Task: Create Card Design Review Meeting in Board Recruiting to Workspace Finance and Accounting. Create Card Brand Positioning Review in Board Influencer Marketing to Workspace Finance and Accounting. Create Card Design Review Meeting in Board Email Marketing A/B Testing and Optimization to Workspace Finance and Accounting
Action: Mouse moved to (65, 363)
Screenshot: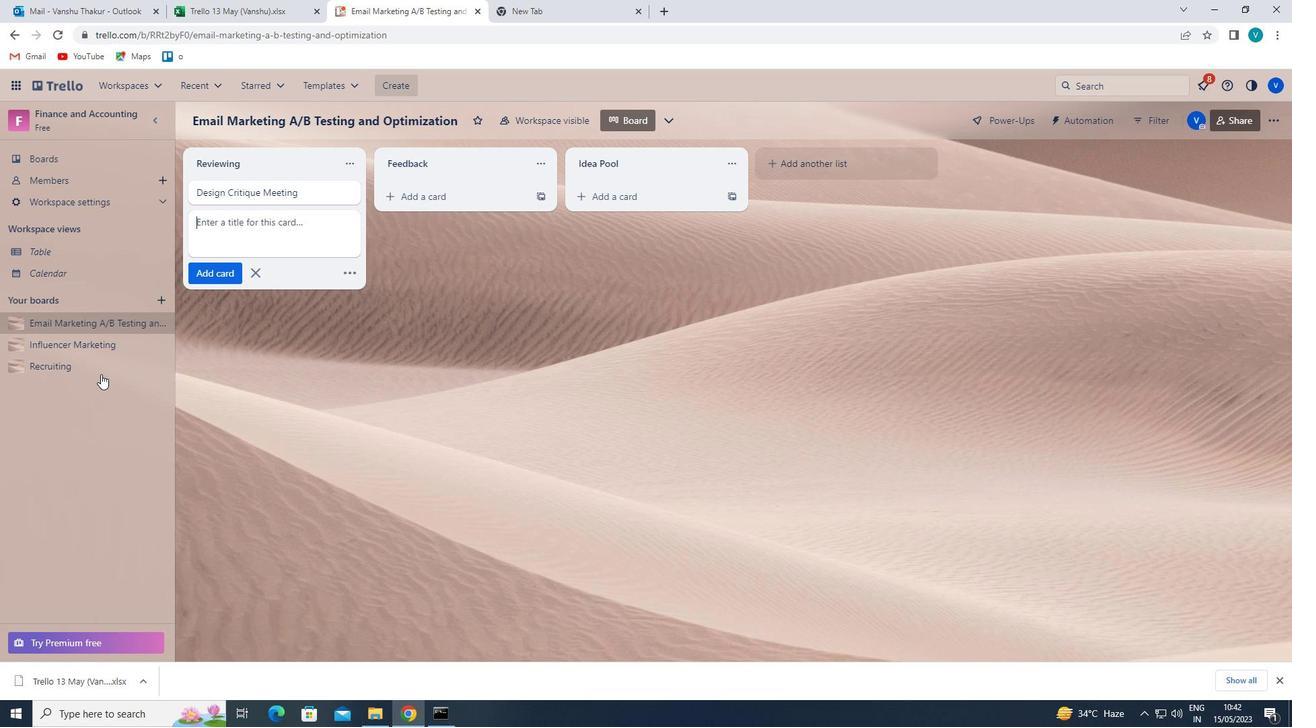 
Action: Mouse pressed left at (65, 363)
Screenshot: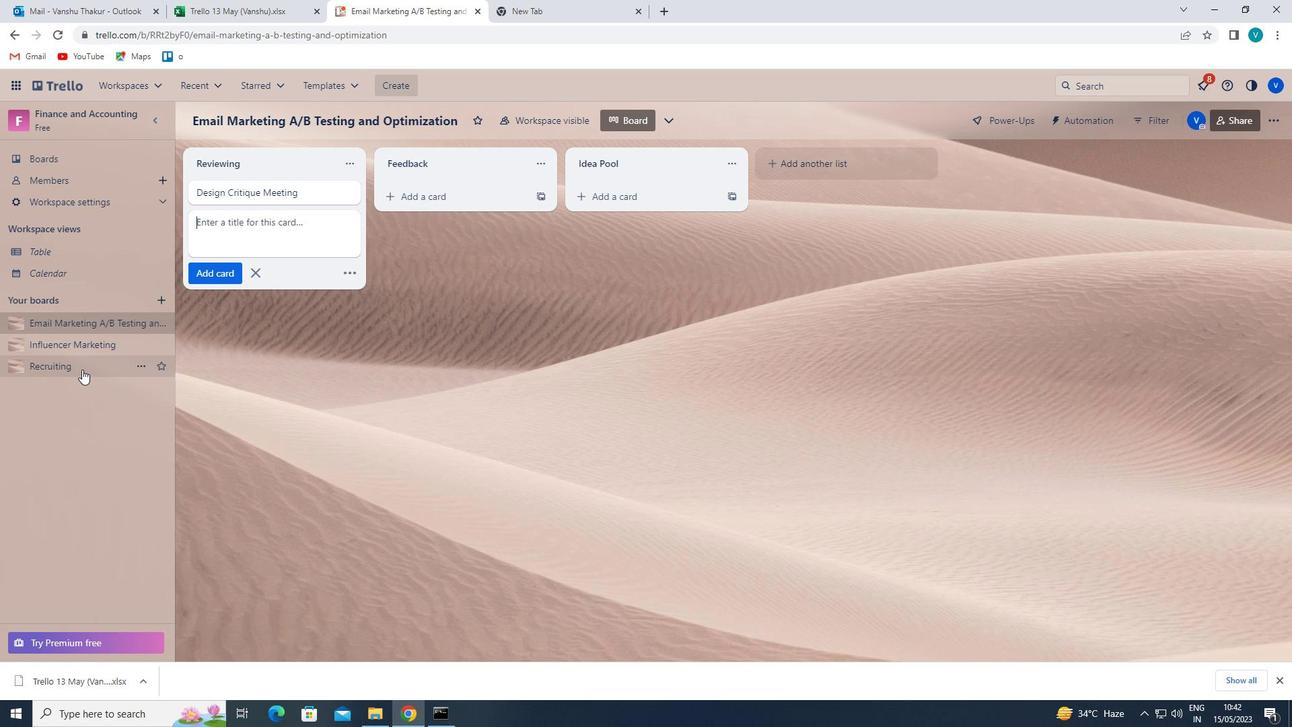 
Action: Mouse moved to (458, 195)
Screenshot: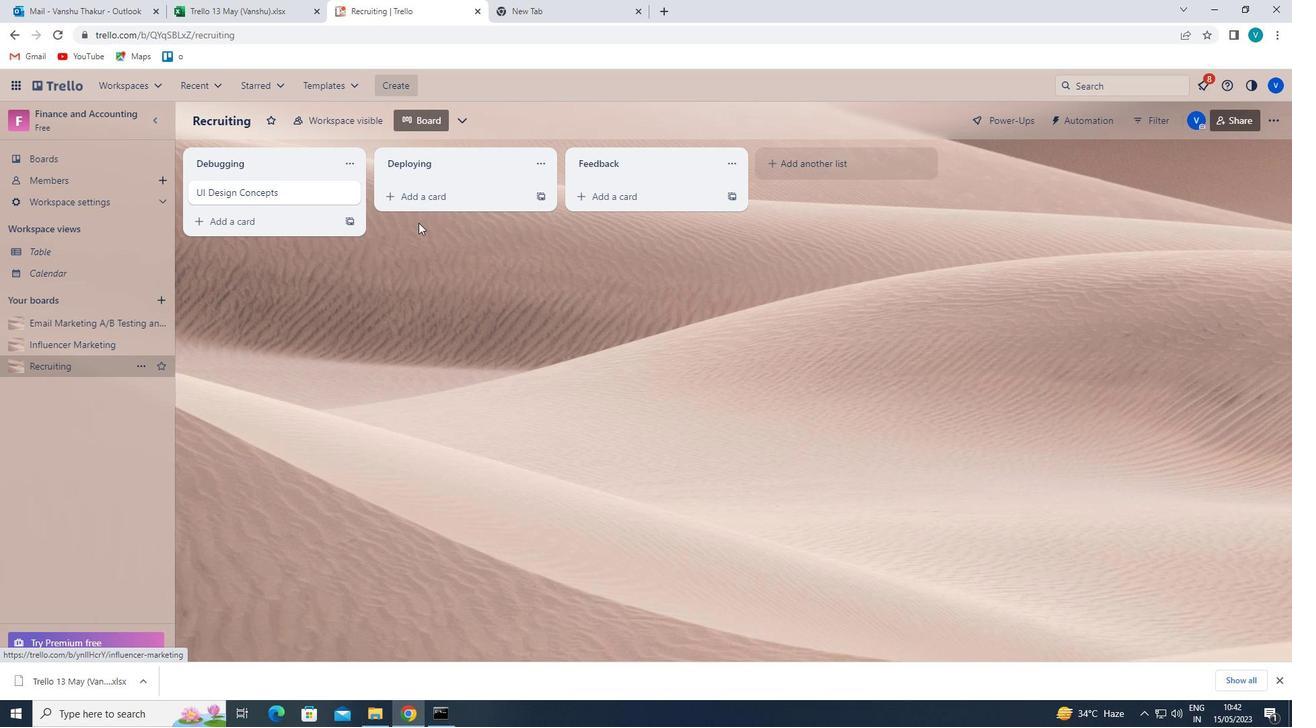 
Action: Mouse pressed left at (458, 195)
Screenshot: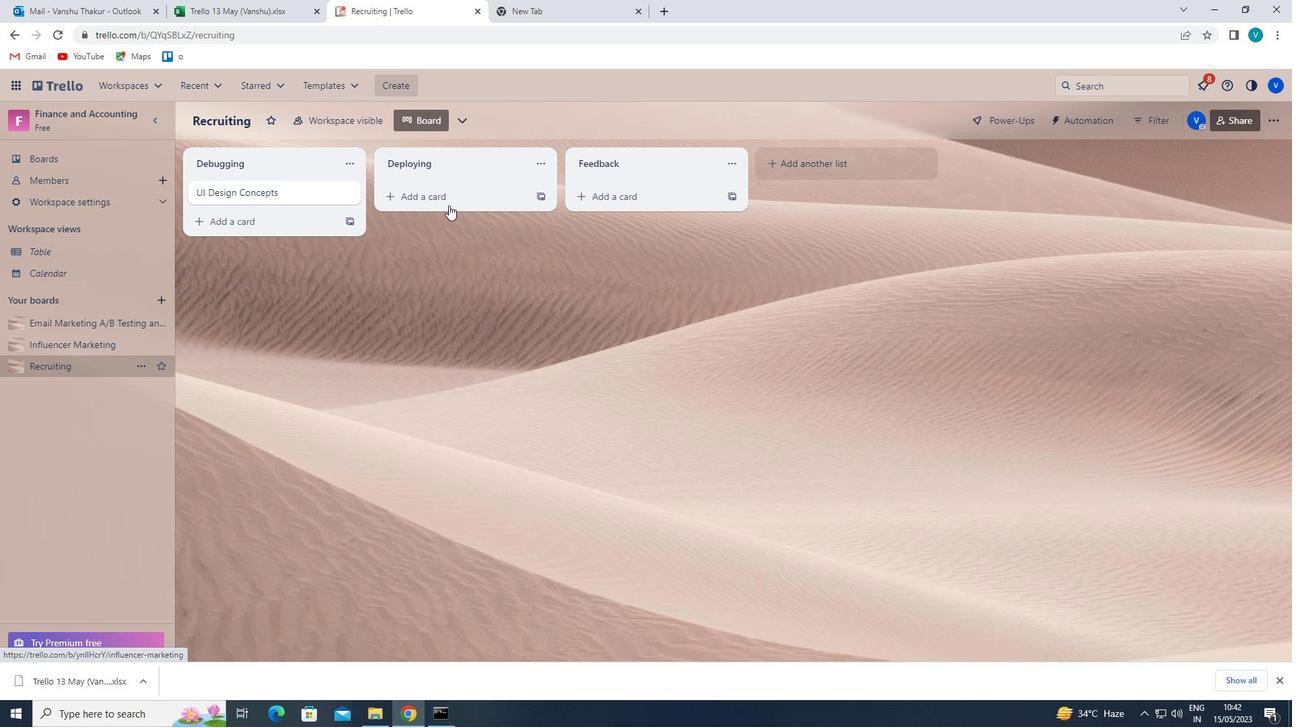 
Action: Mouse moved to (459, 195)
Screenshot: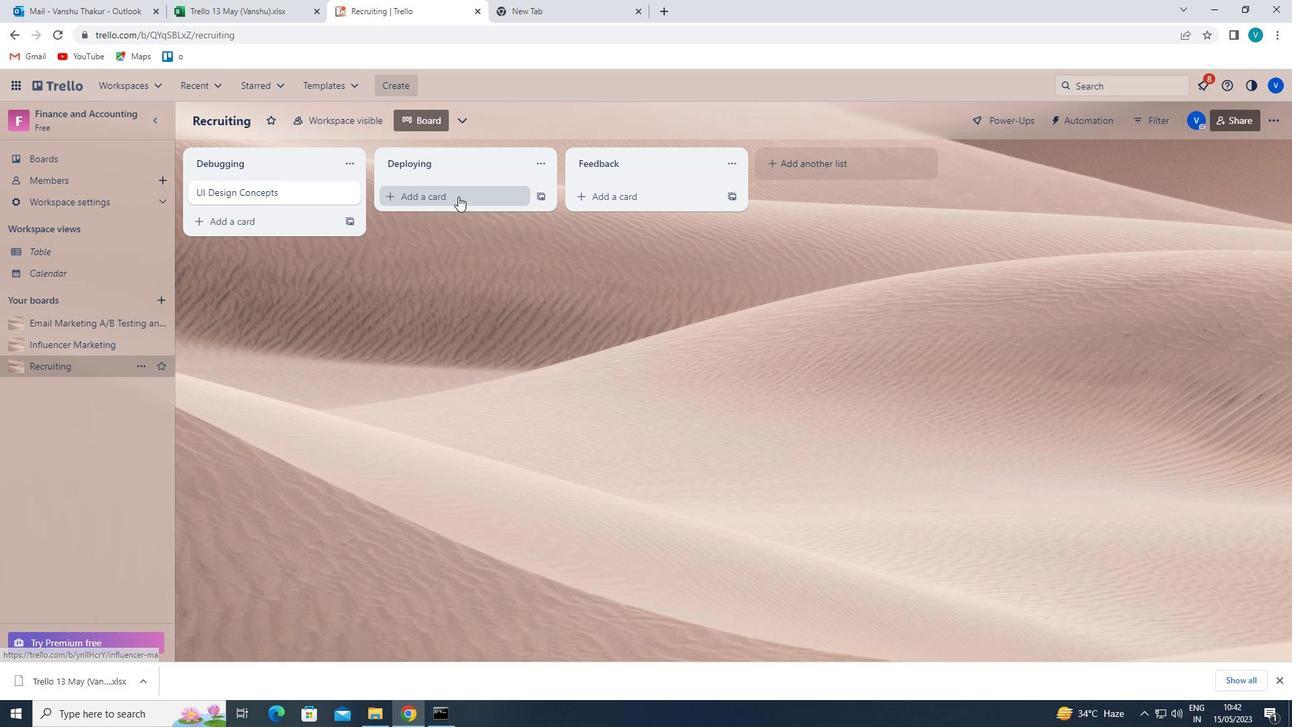 
Action: Key pressed <Key.shift>DESIGN<Key.space><Key.shift>REVIEW<Key.space><Key.shift>MEETING<Key.enter>
Screenshot: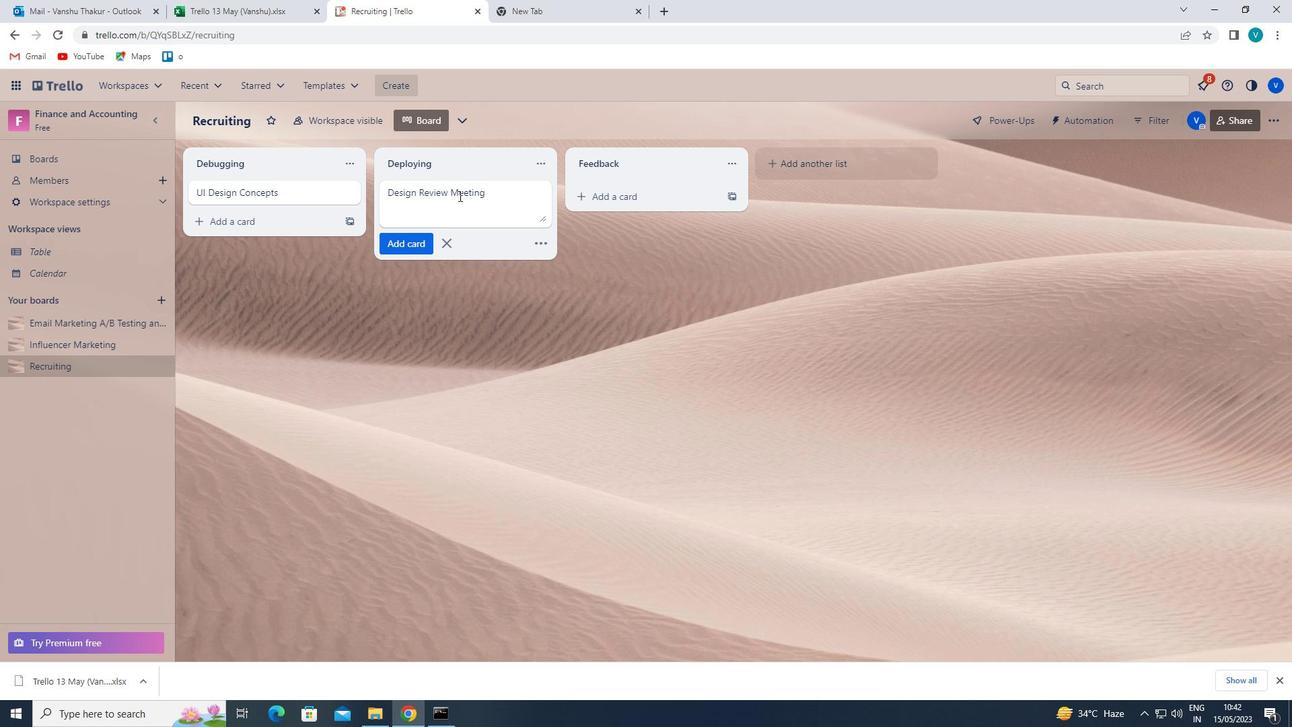 
Action: Mouse moved to (84, 342)
Screenshot: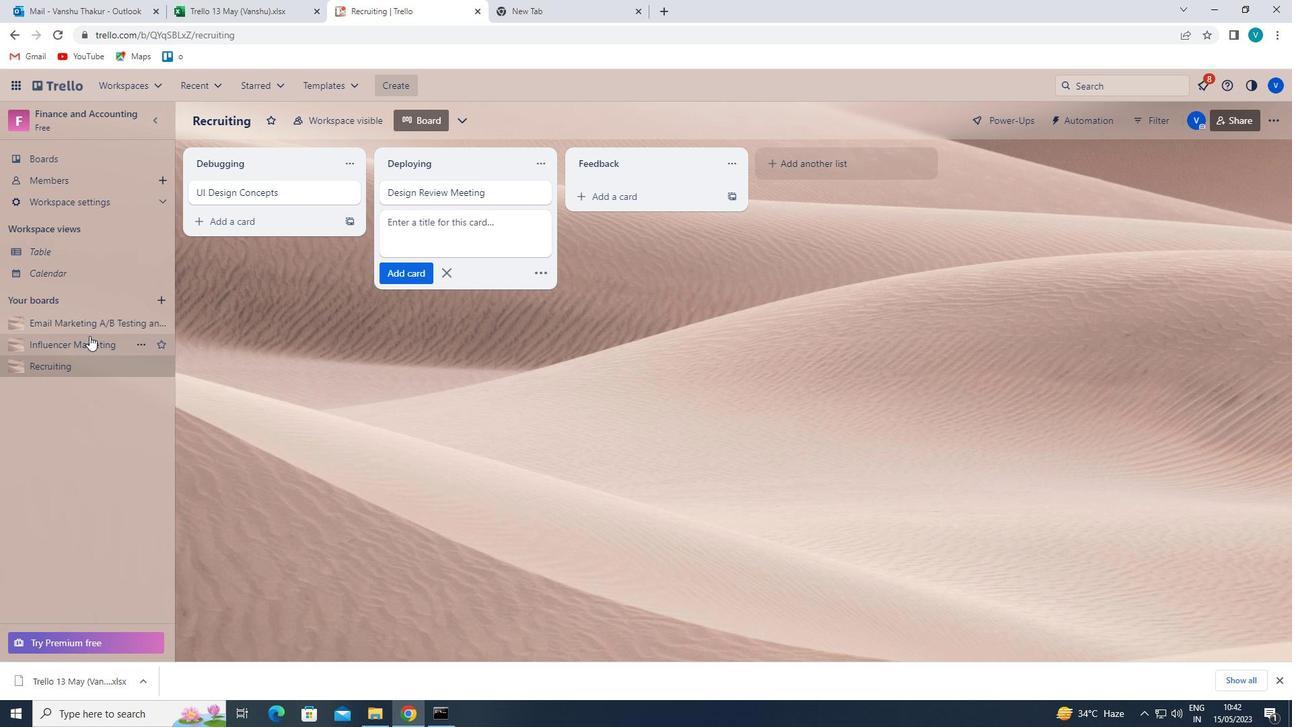 
Action: Mouse pressed left at (84, 342)
Screenshot: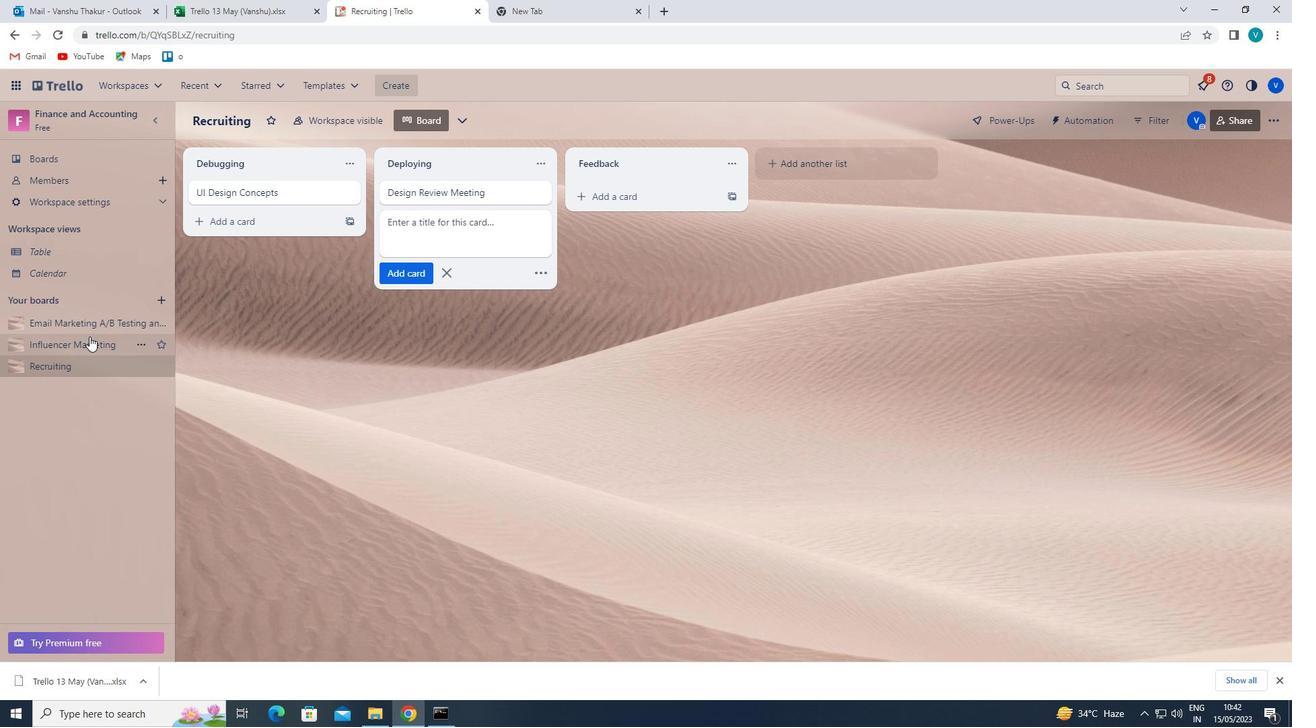 
Action: Mouse moved to (443, 189)
Screenshot: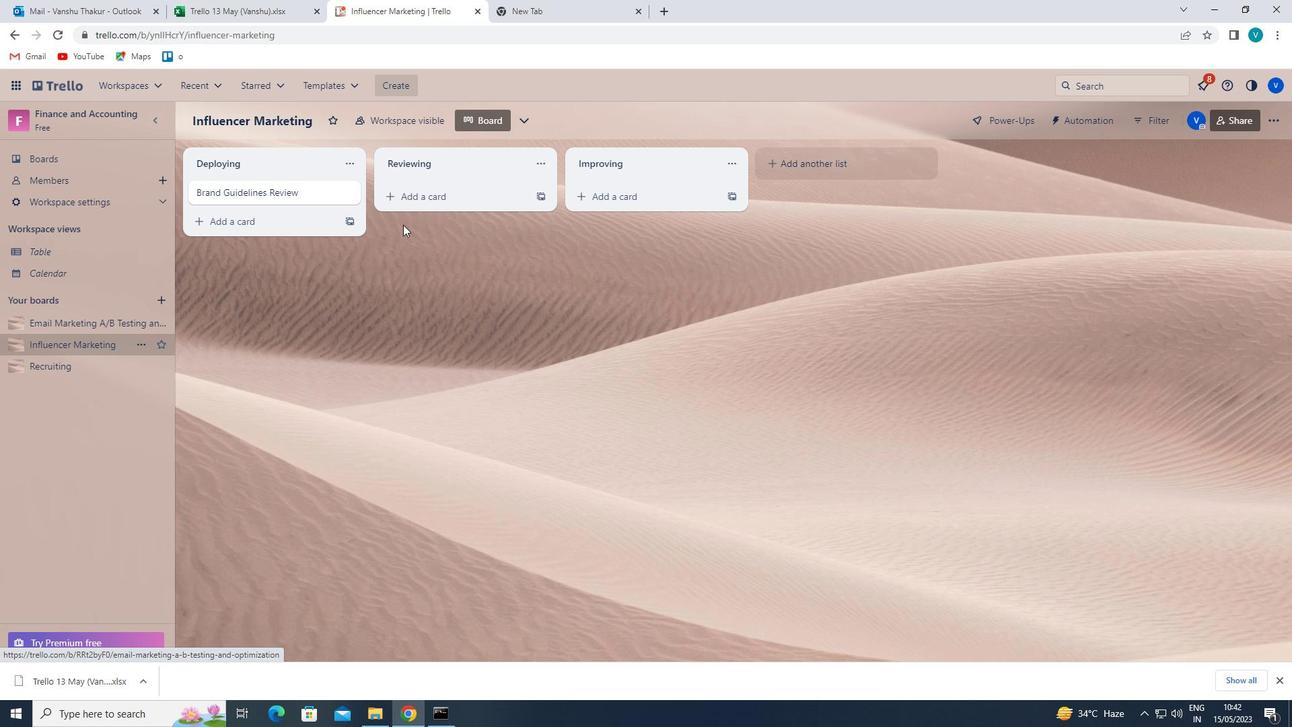 
Action: Mouse pressed left at (443, 189)
Screenshot: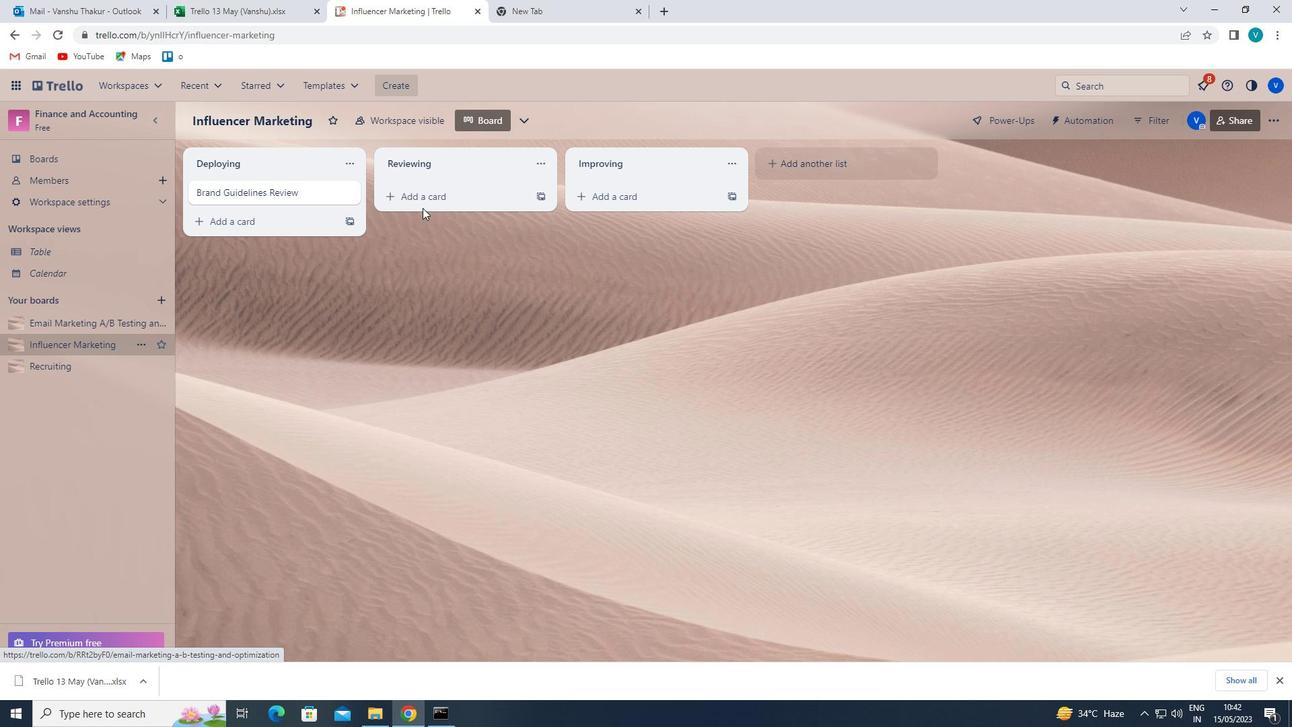 
Action: Mouse moved to (438, 192)
Screenshot: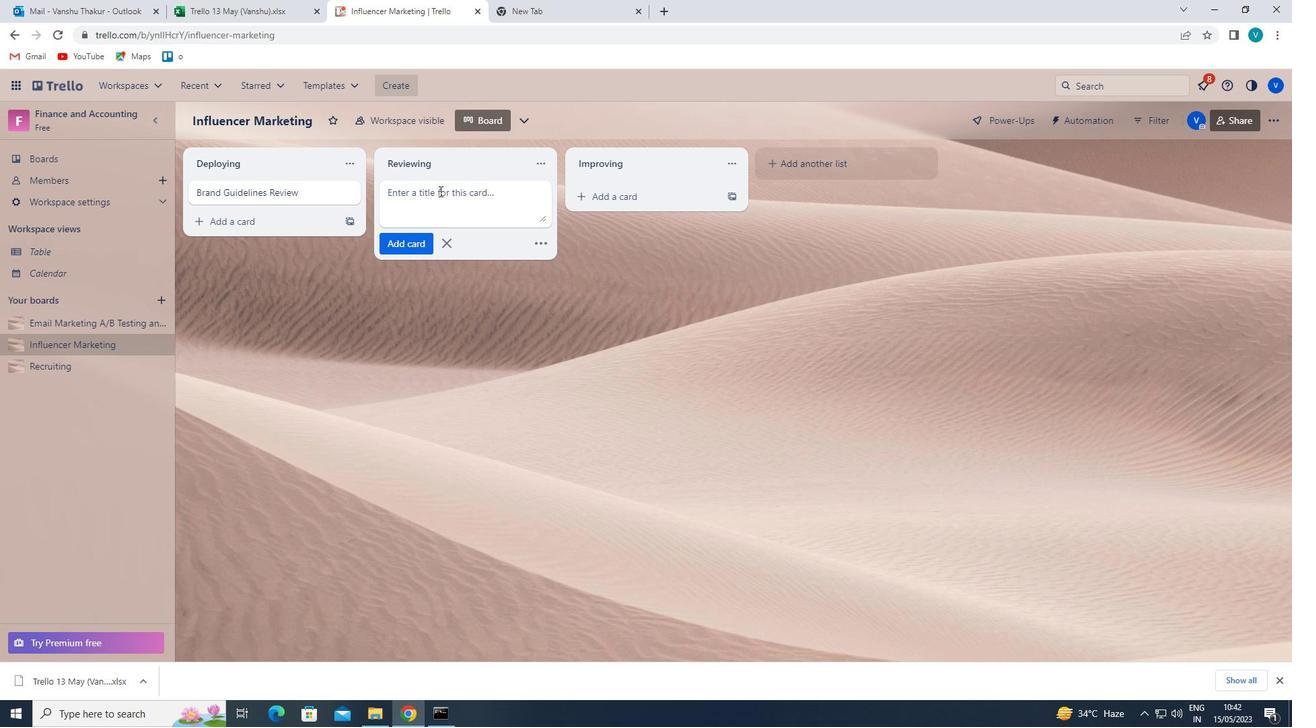 
Action: Key pressed <Key.shift>BRAND<Key.space>POSITIONING<Key.space><Key.left><Key.left><Key.left><Key.left><Key.left><Key.left><Key.left><Key.left><Key.left><Key.left><Key.left><Key.backspace><Key.shift>P<Key.right><Key.right><Key.right><Key.right><Key.right><Key.right><Key.right><Key.right><Key.right><Key.right><Key.space><Key.shift>REVIEW<Key.enter>
Screenshot: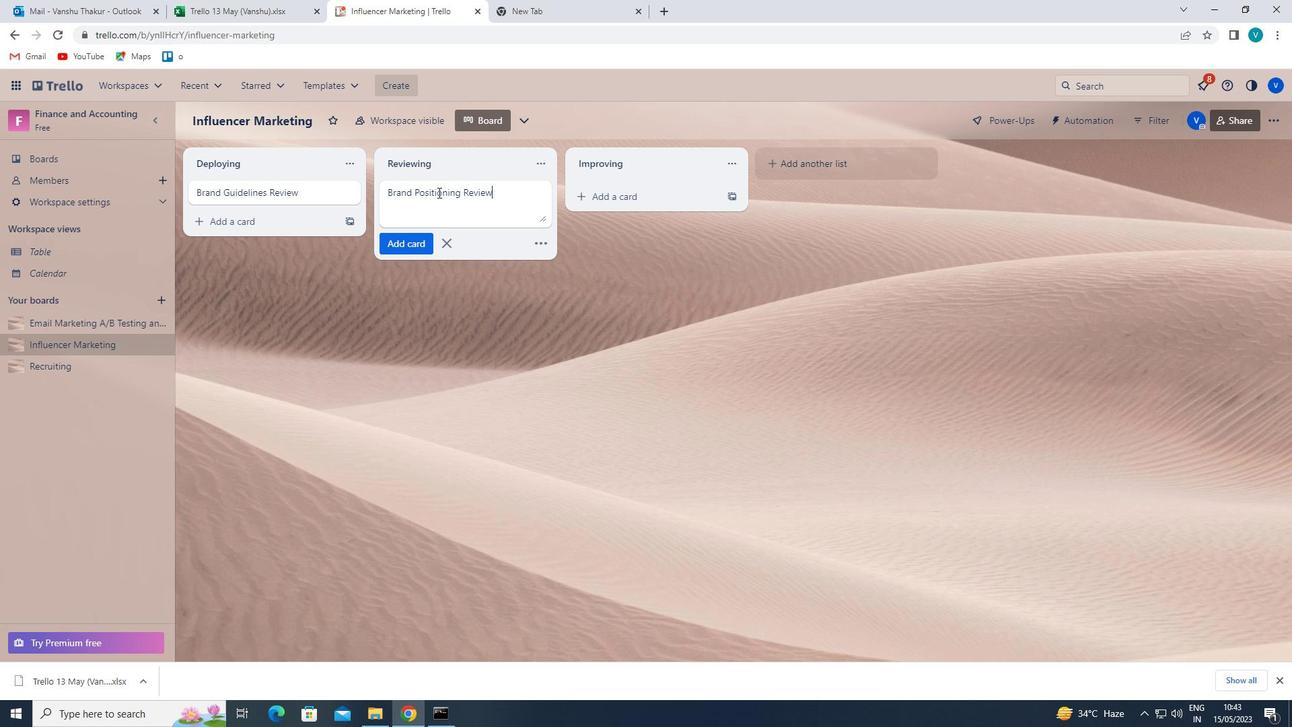 
Action: Mouse moved to (81, 316)
Screenshot: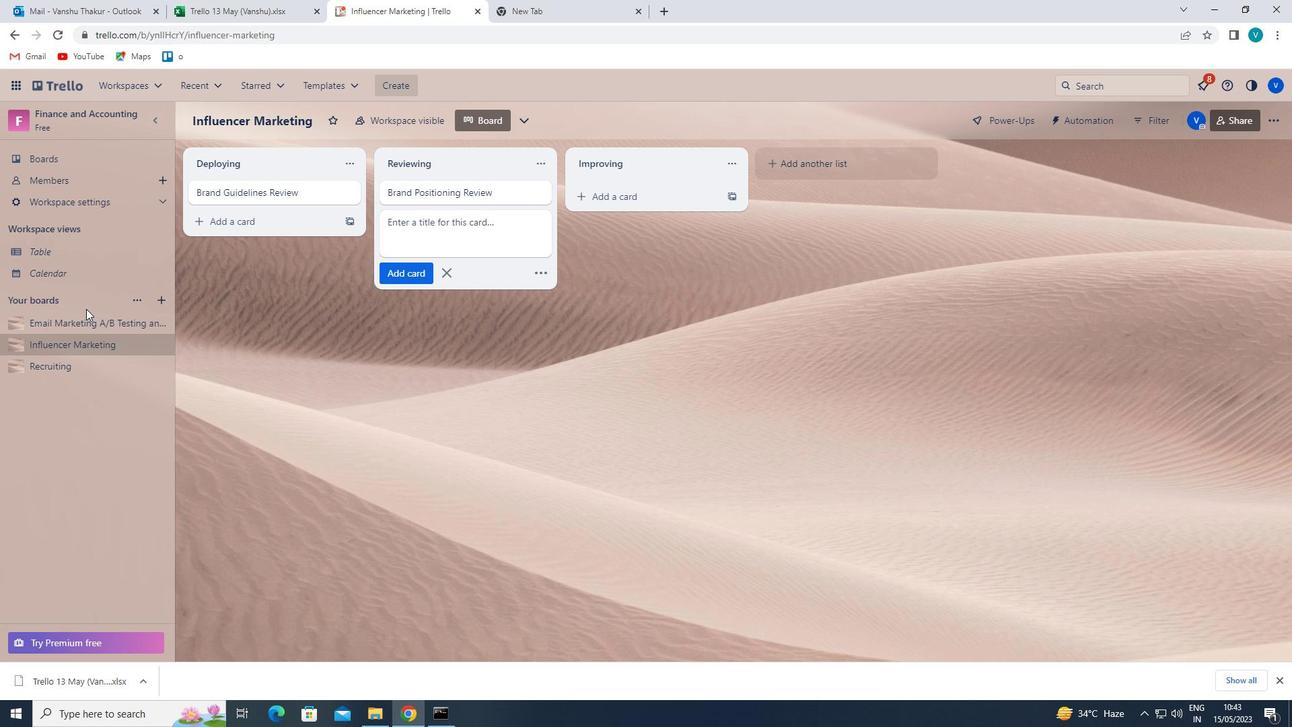 
Action: Mouse pressed left at (81, 316)
Screenshot: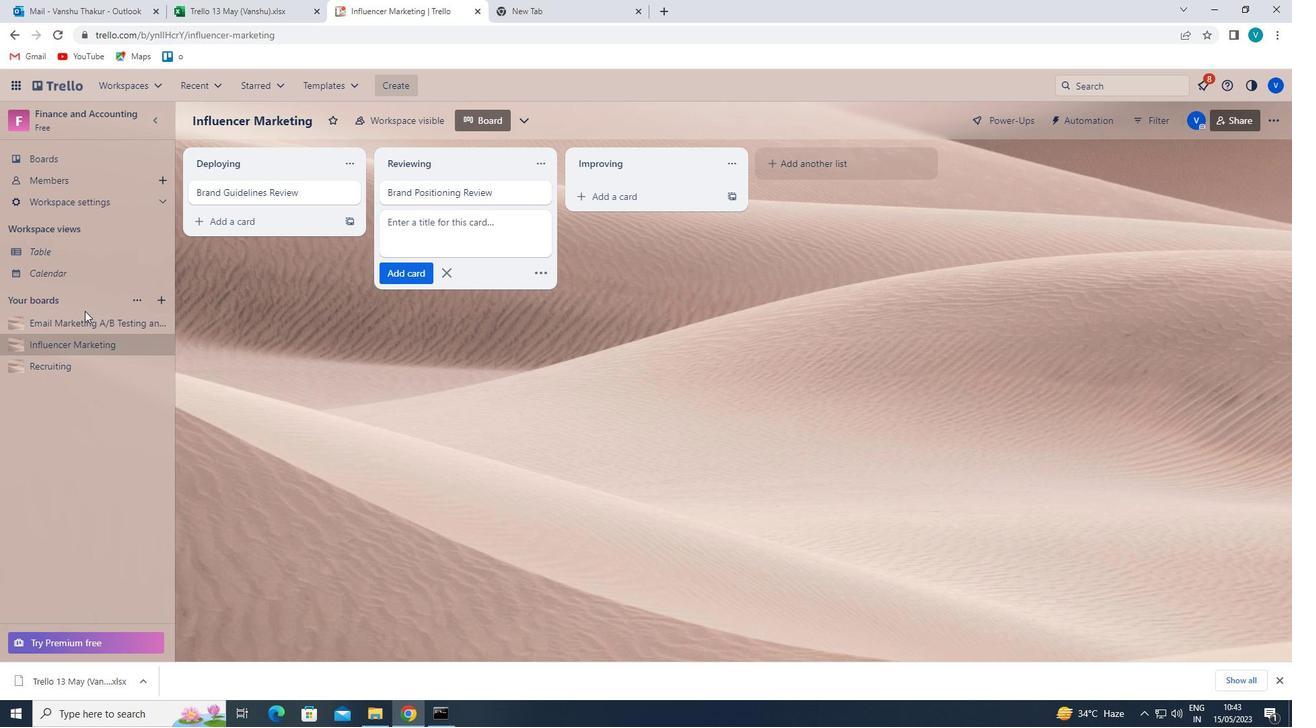
Action: Mouse moved to (426, 186)
Screenshot: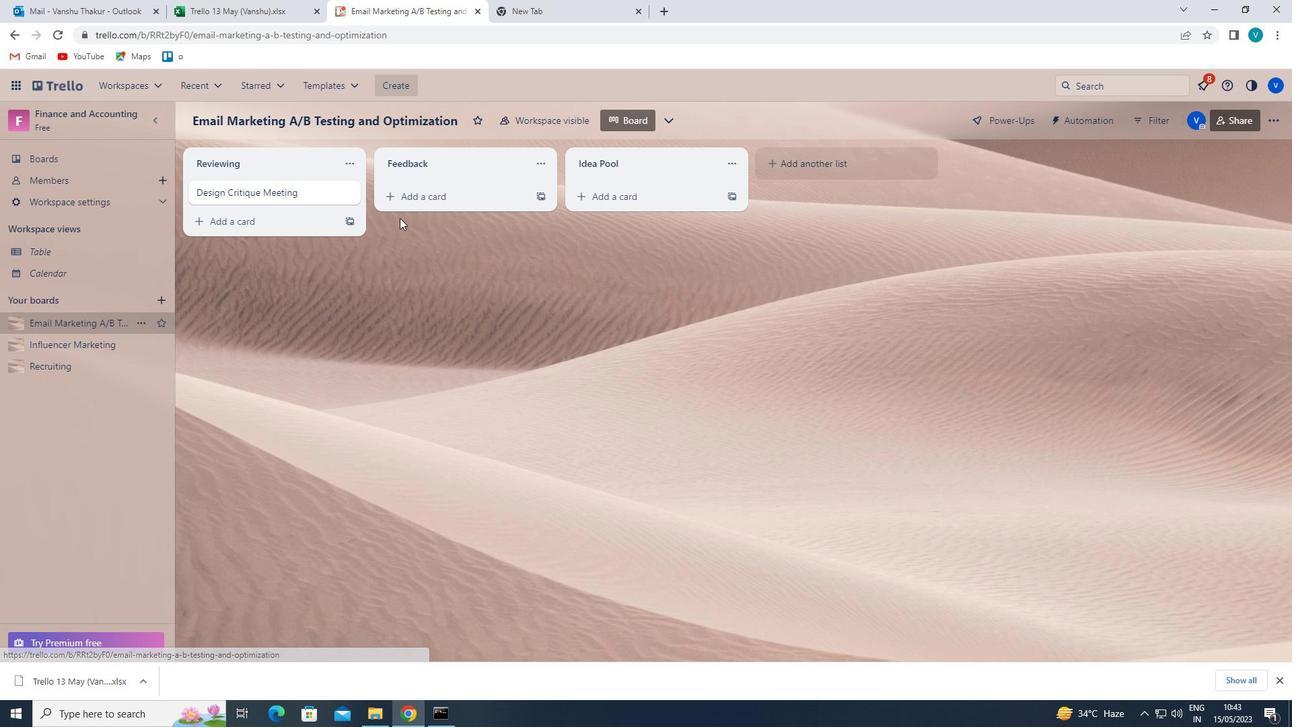 
Action: Mouse pressed left at (426, 186)
Screenshot: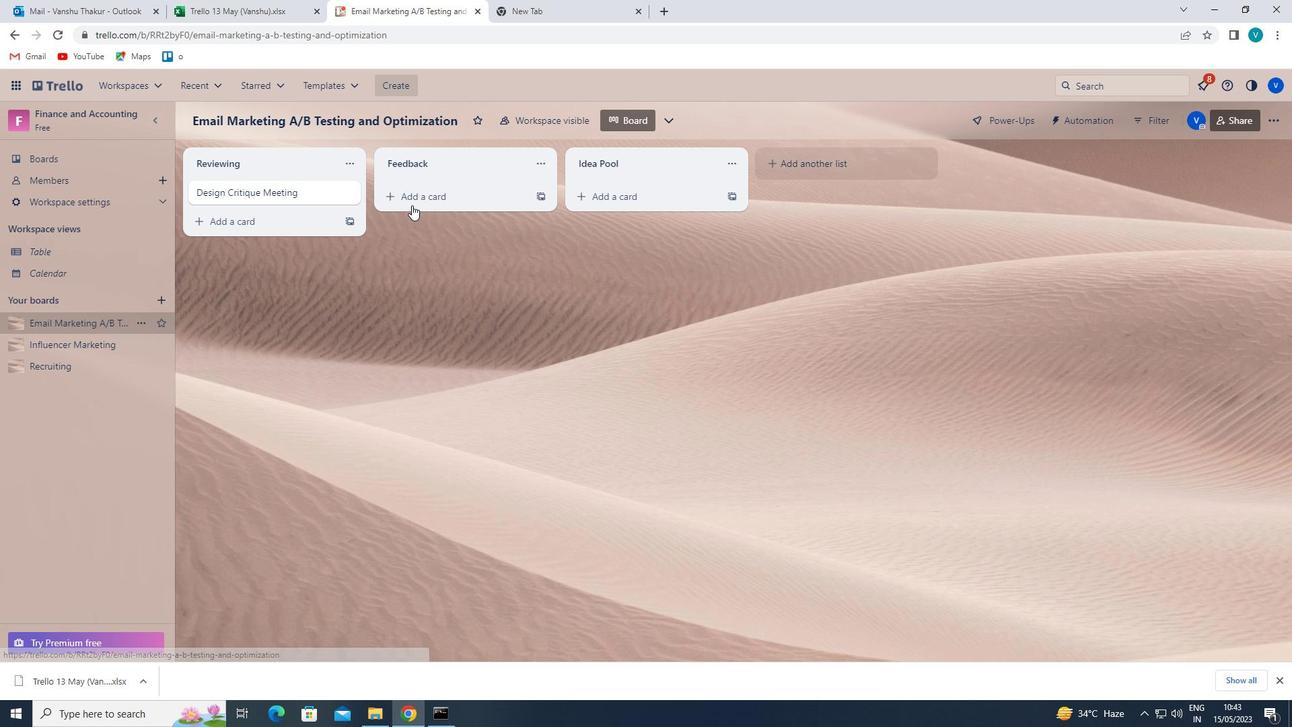 
Action: Key pressed <Key.shift>DESIGN<Key.space><Key.shift><Key.shift><Key.shift><Key.shift><Key.shift><Key.shift>REVIEW<Key.space><Key.shift><Key.shift><Key.shift><Key.shift>MEETING<Key.enter>
Screenshot: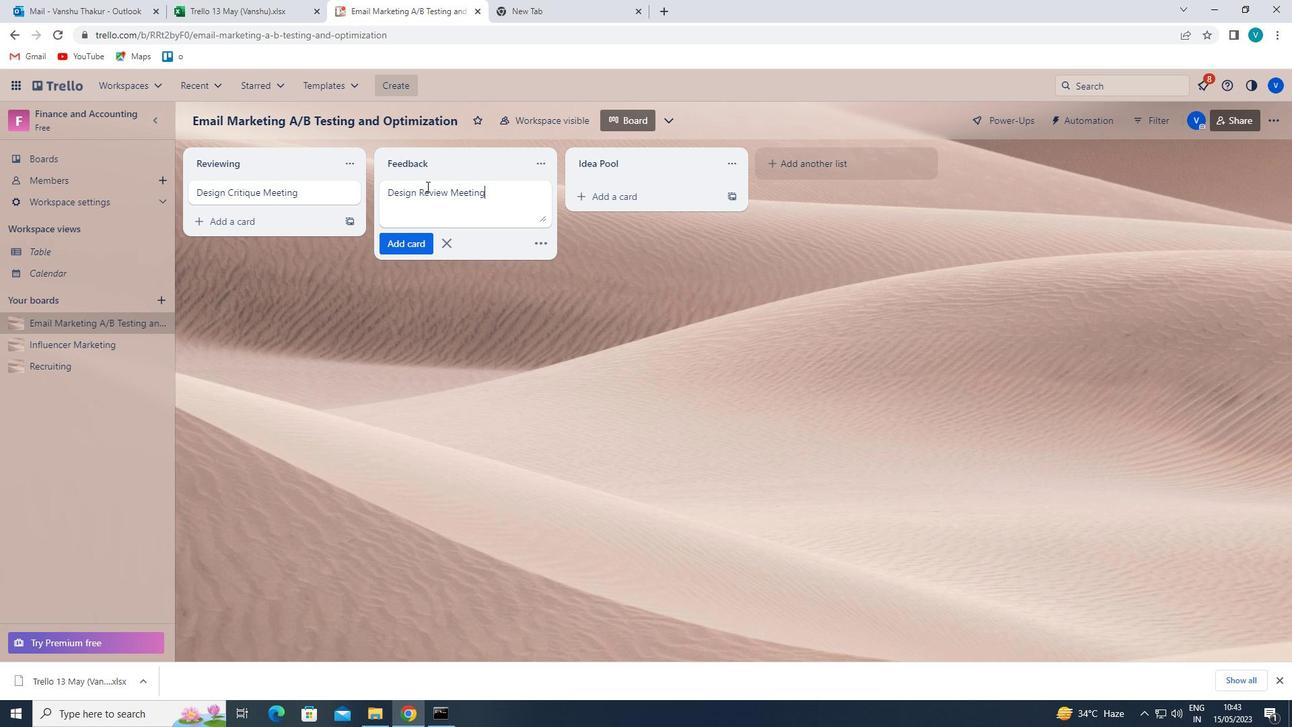 
